 Task: Customize the toolbar layout to streamline access to frequently used features.
Action: Mouse moved to (278, 49)
Screenshot: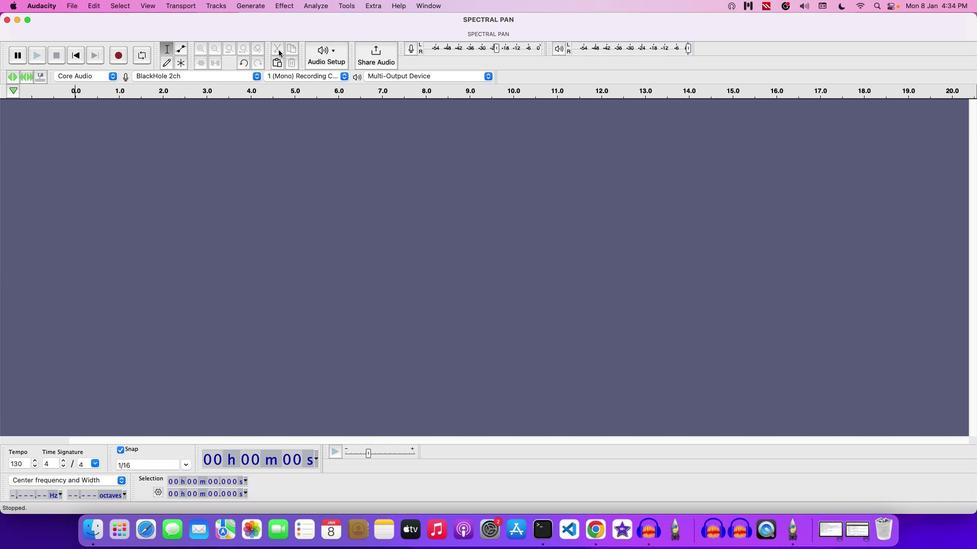 
Action: Mouse pressed left at (278, 49)
Screenshot: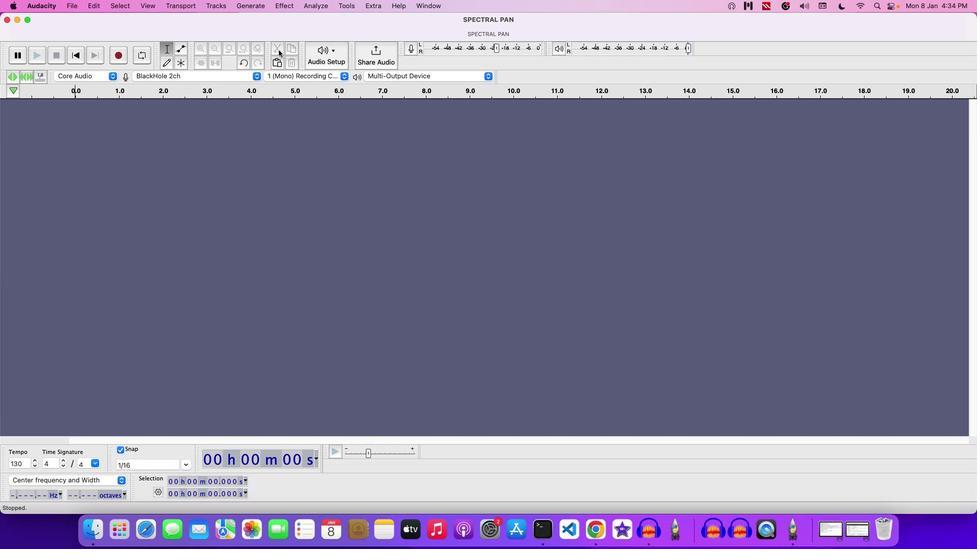 
Action: Mouse moved to (320, 60)
Screenshot: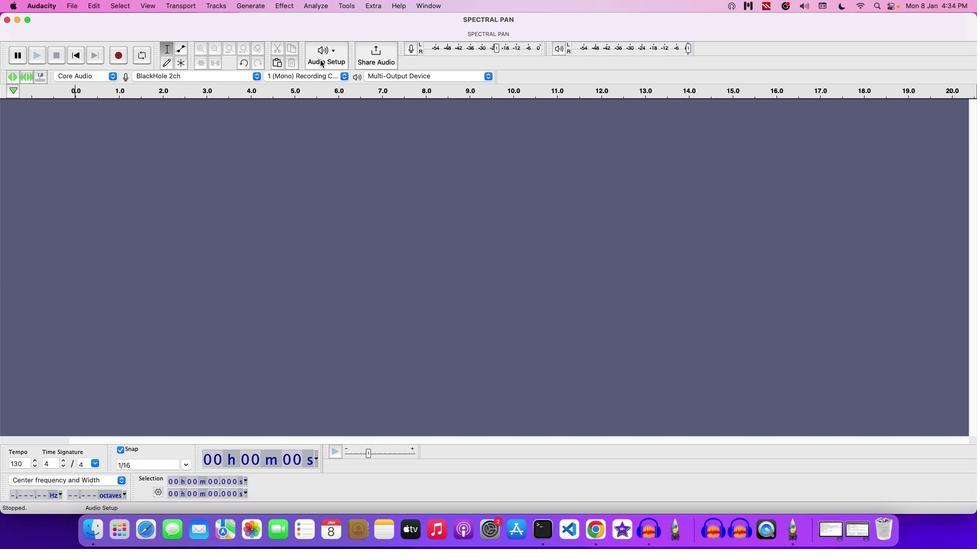
Action: Mouse pressed left at (320, 60)
Screenshot: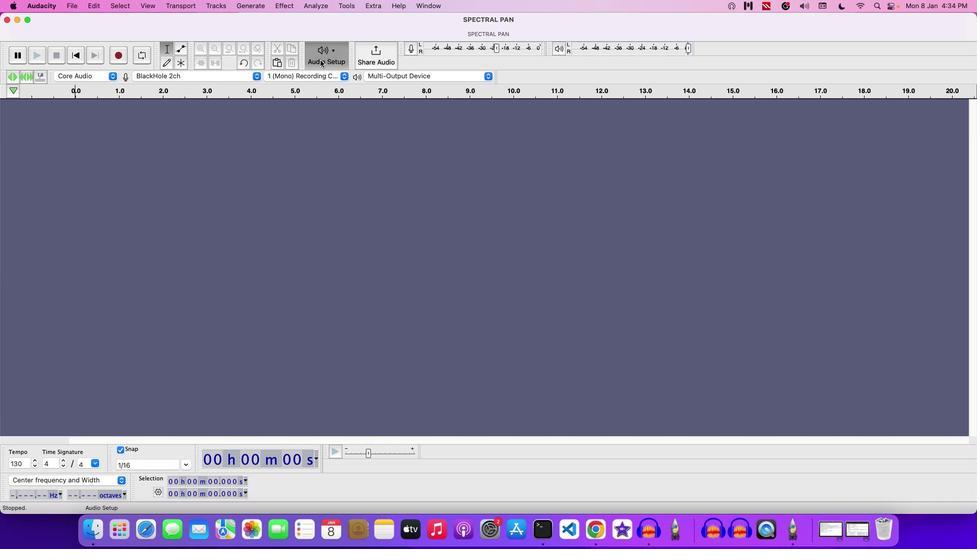 
Action: Mouse moved to (303, 57)
Screenshot: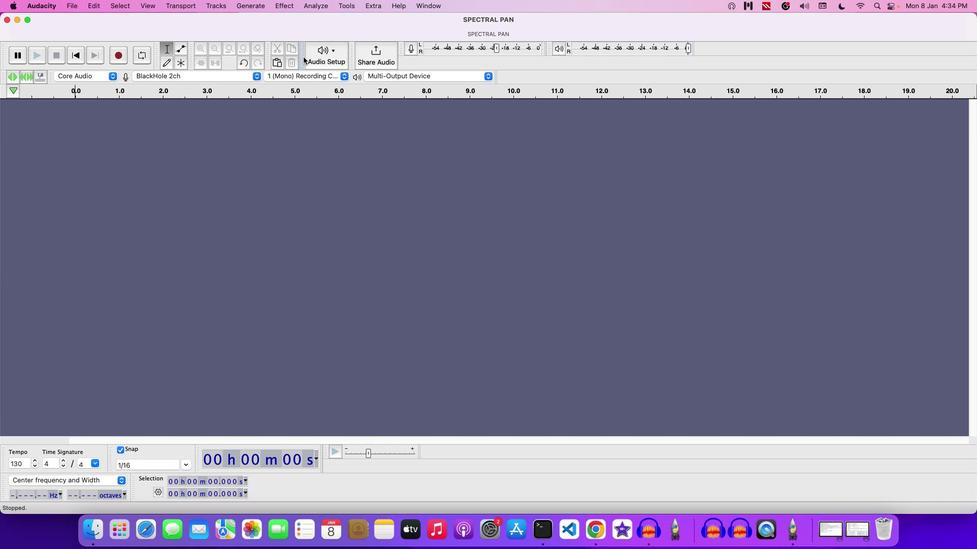 
Action: Mouse pressed left at (303, 57)
Screenshot: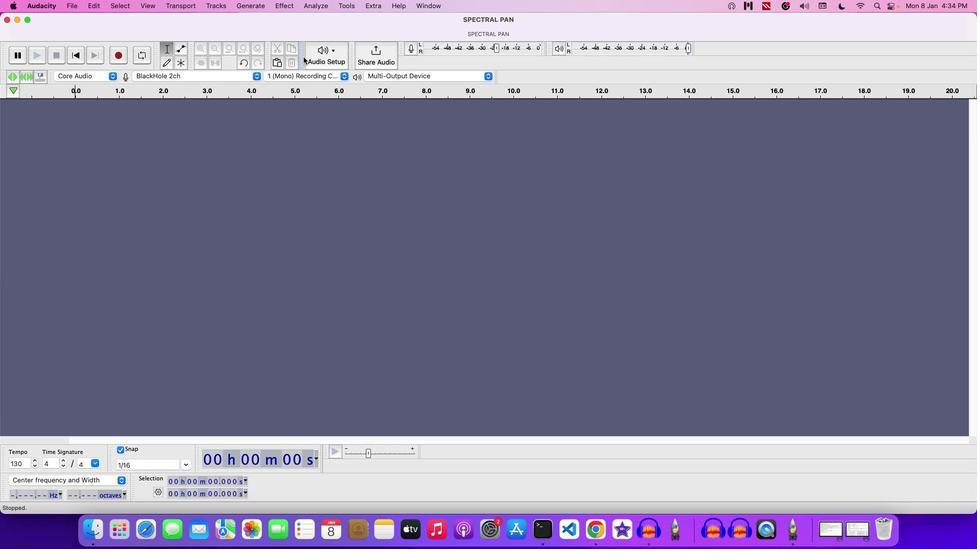 
Action: Mouse moved to (188, 62)
Screenshot: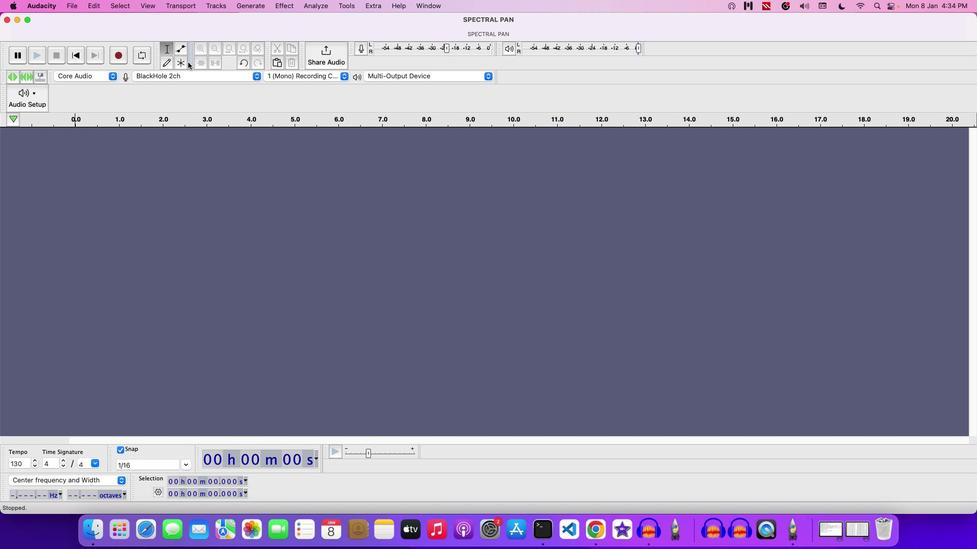 
Action: Mouse pressed left at (188, 62)
Screenshot: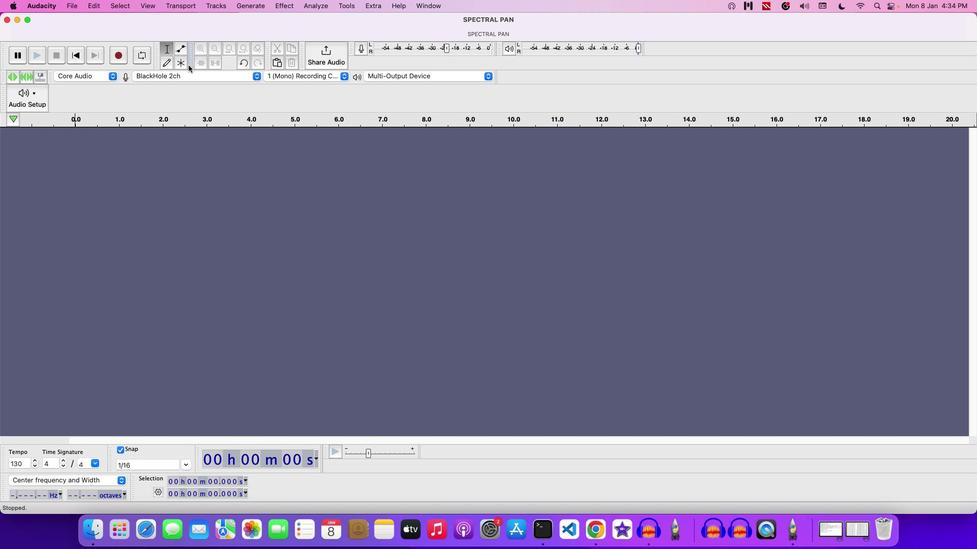 
Action: Mouse moved to (226, 54)
Screenshot: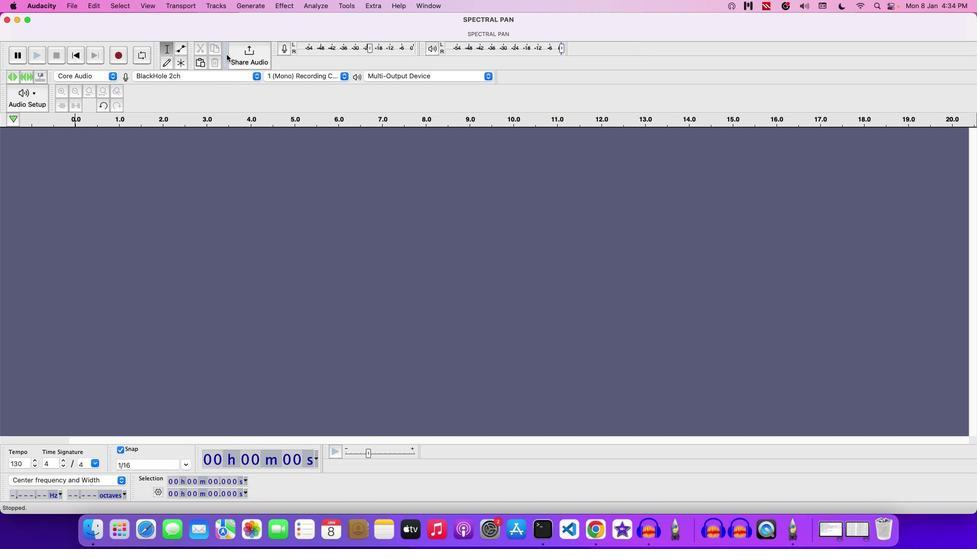 
Action: Mouse pressed left at (226, 54)
Screenshot: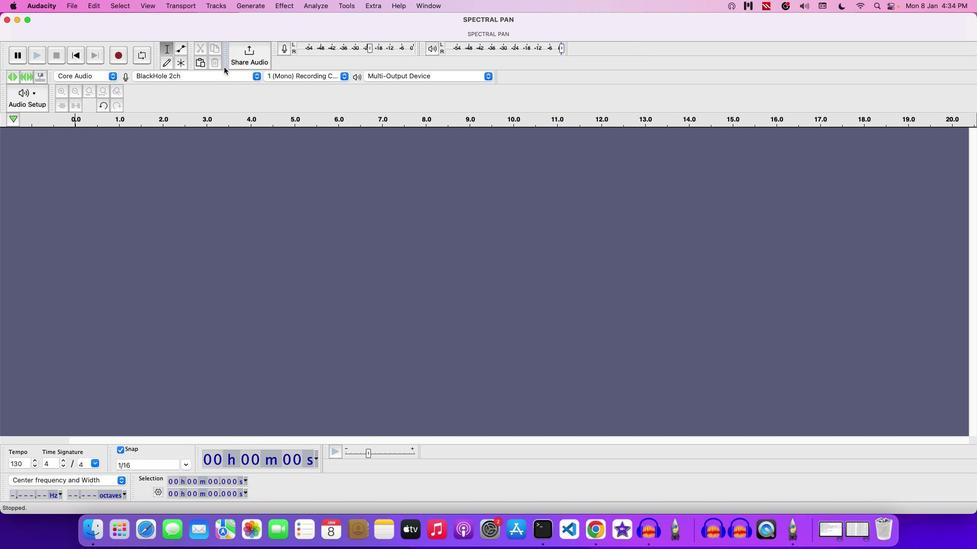 
Action: Mouse moved to (223, 47)
Screenshot: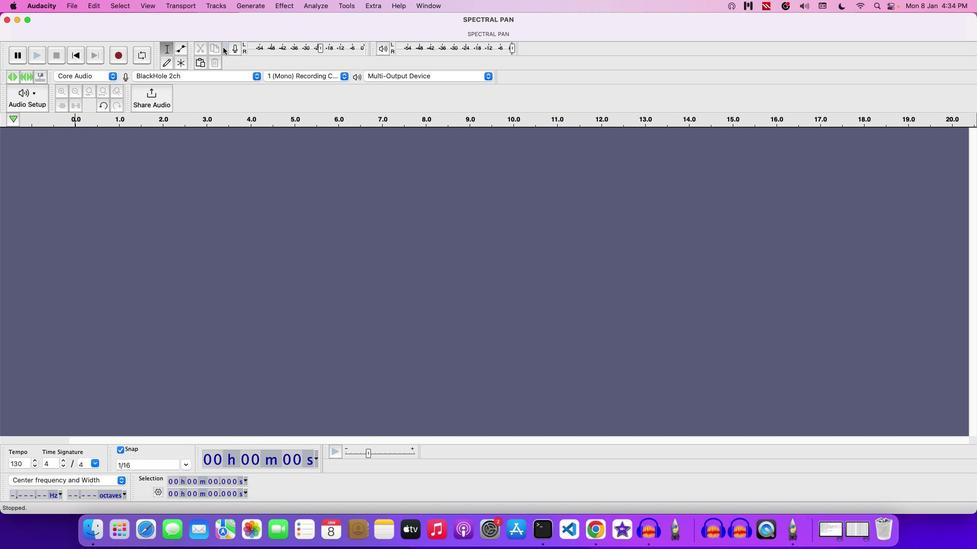 
Action: Mouse pressed left at (223, 47)
Screenshot: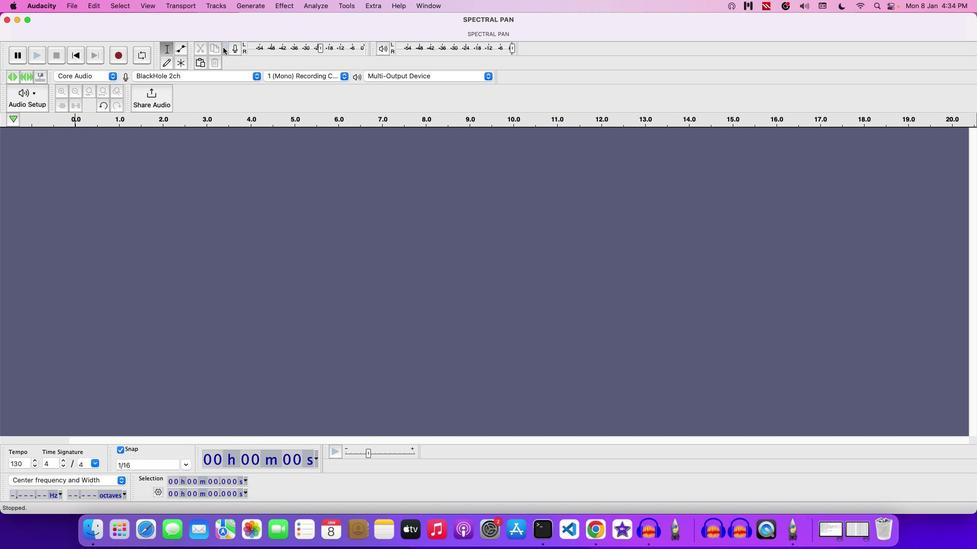 
Action: Mouse moved to (143, 7)
Screenshot: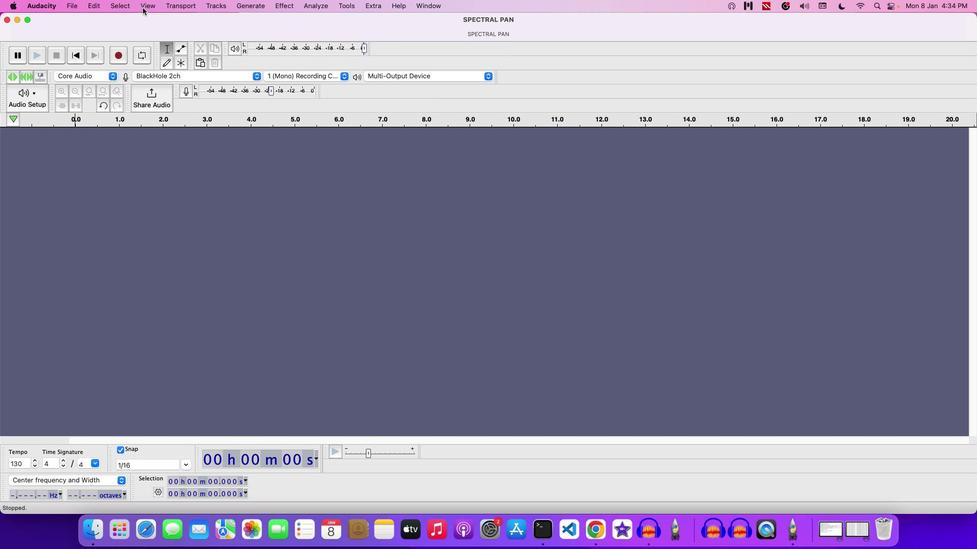 
Action: Mouse pressed left at (143, 7)
Screenshot: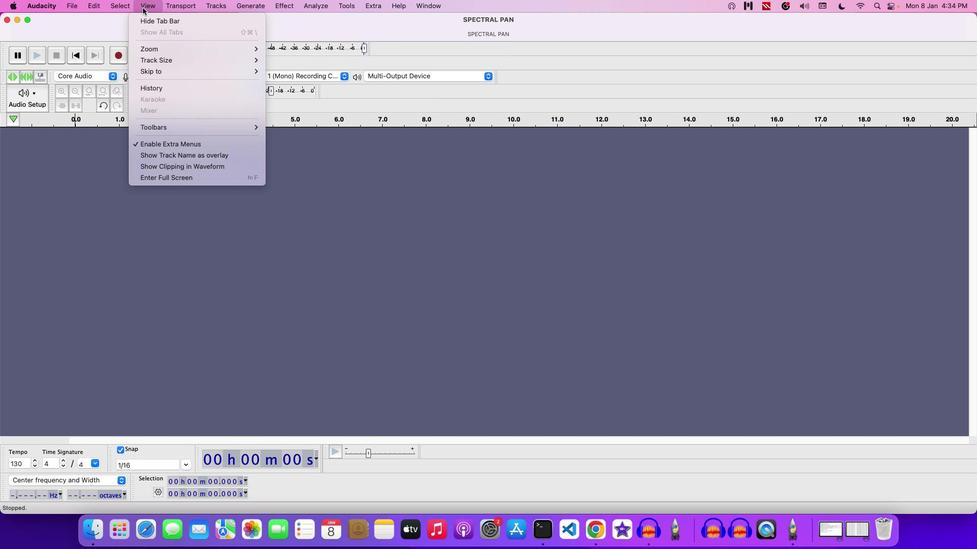
Action: Mouse moved to (186, 129)
Screenshot: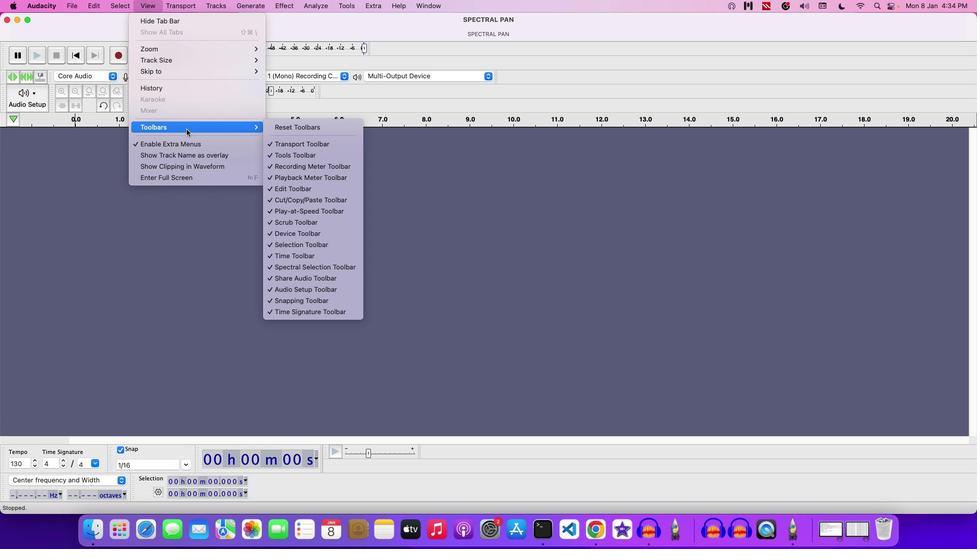 
Action: Mouse pressed left at (186, 129)
Screenshot: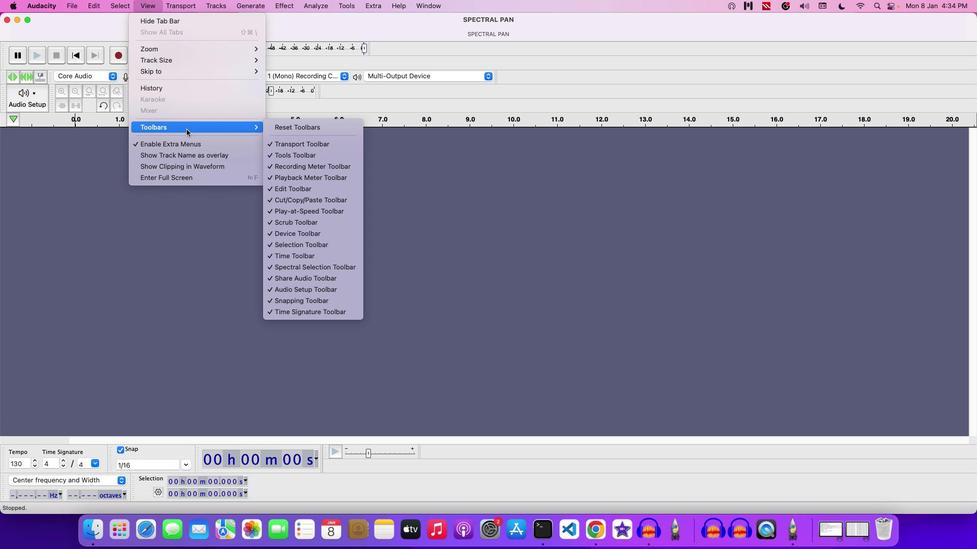 
Action: Mouse moved to (307, 287)
Screenshot: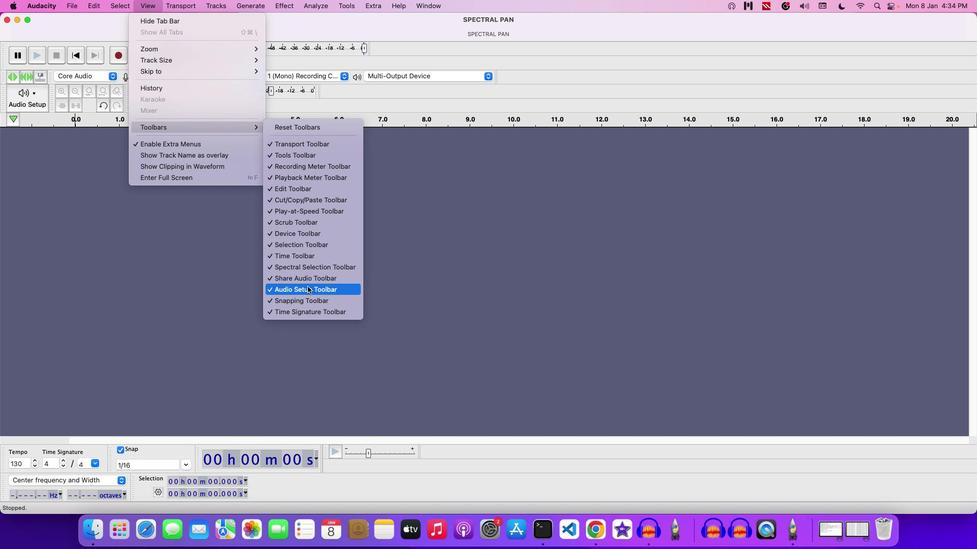 
Action: Mouse pressed left at (307, 287)
Screenshot: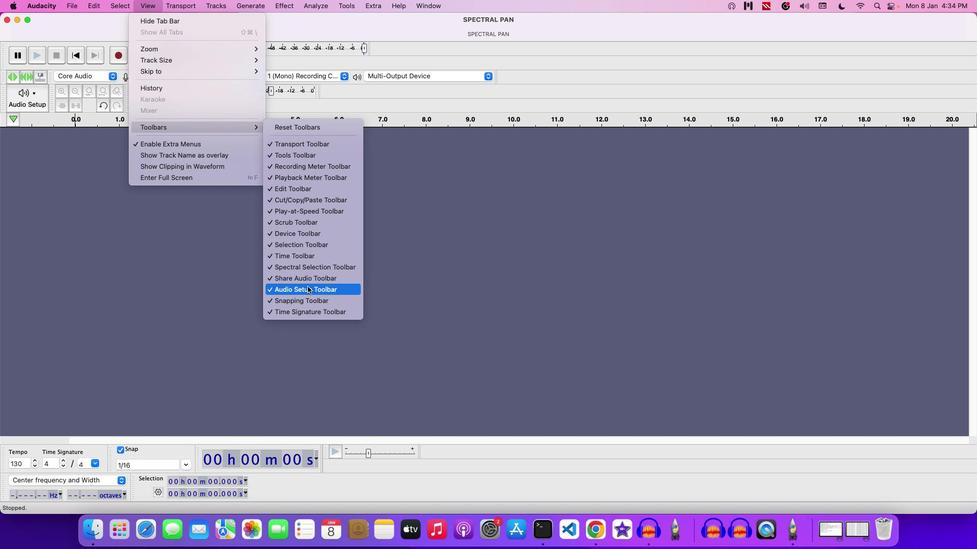 
Action: Mouse moved to (150, 5)
Screenshot: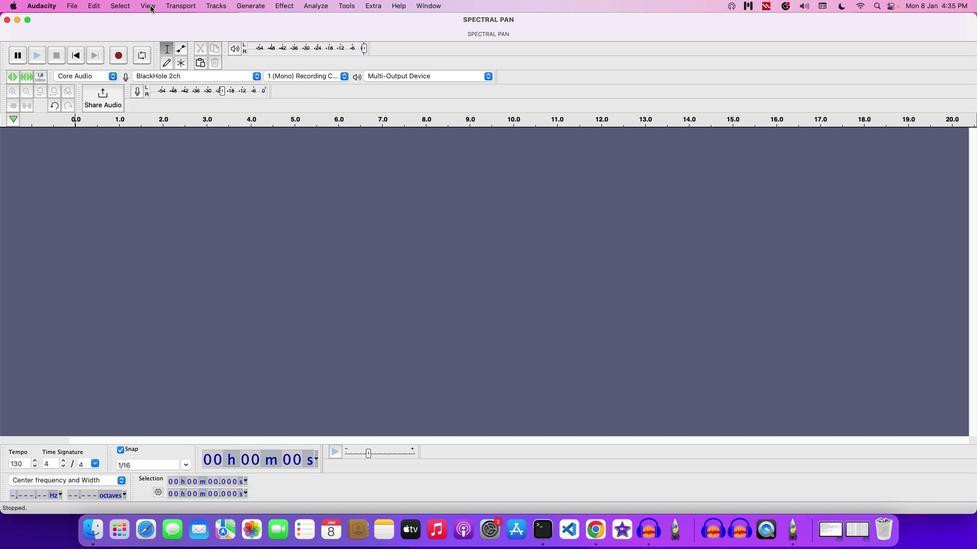 
Action: Mouse pressed left at (150, 5)
Screenshot: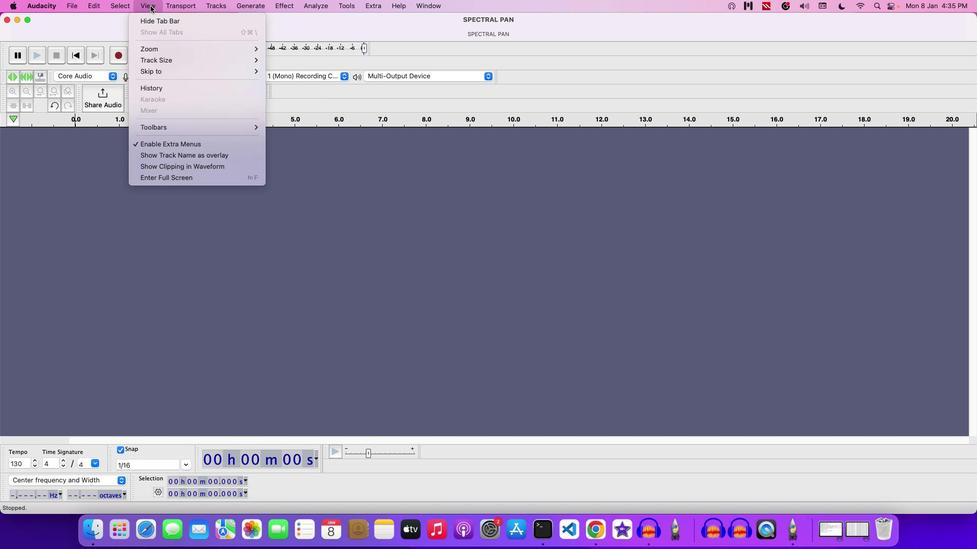 
Action: Mouse moved to (303, 294)
Screenshot: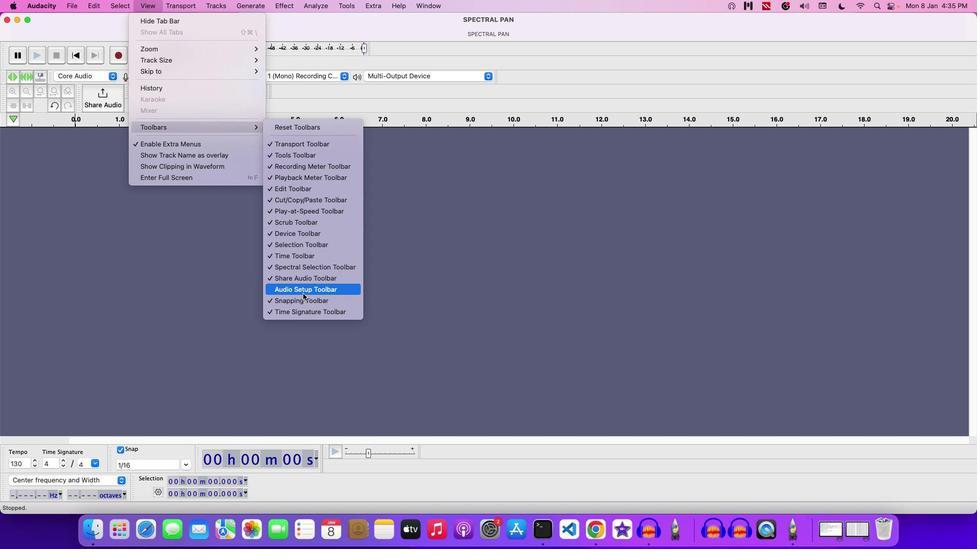 
Action: Mouse pressed left at (303, 294)
Screenshot: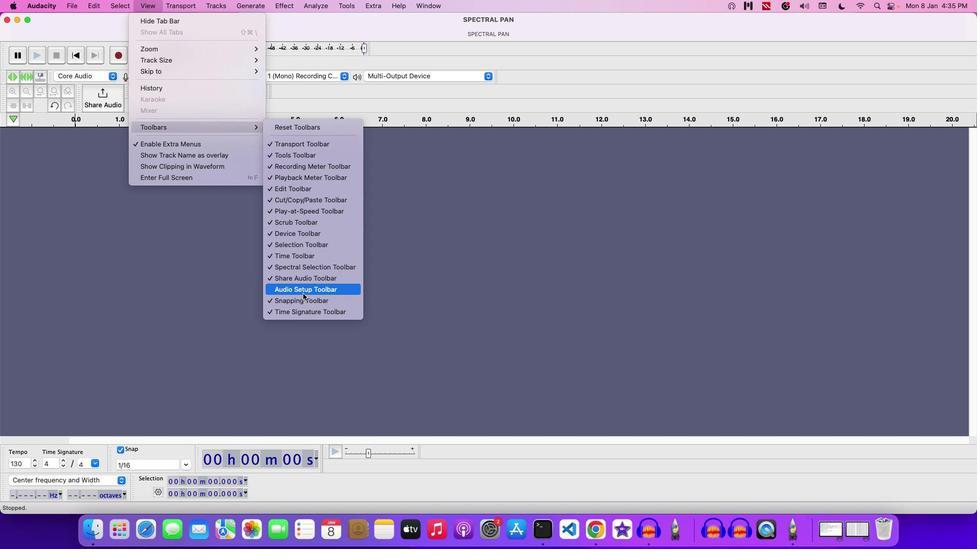 
Action: Mouse moved to (222, 51)
Screenshot: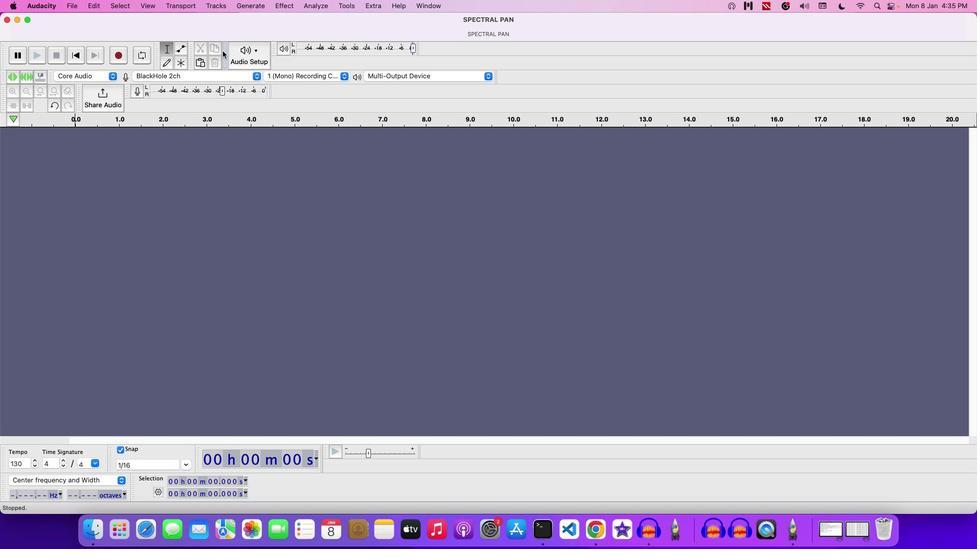 
Action: Mouse pressed left at (222, 51)
Screenshot: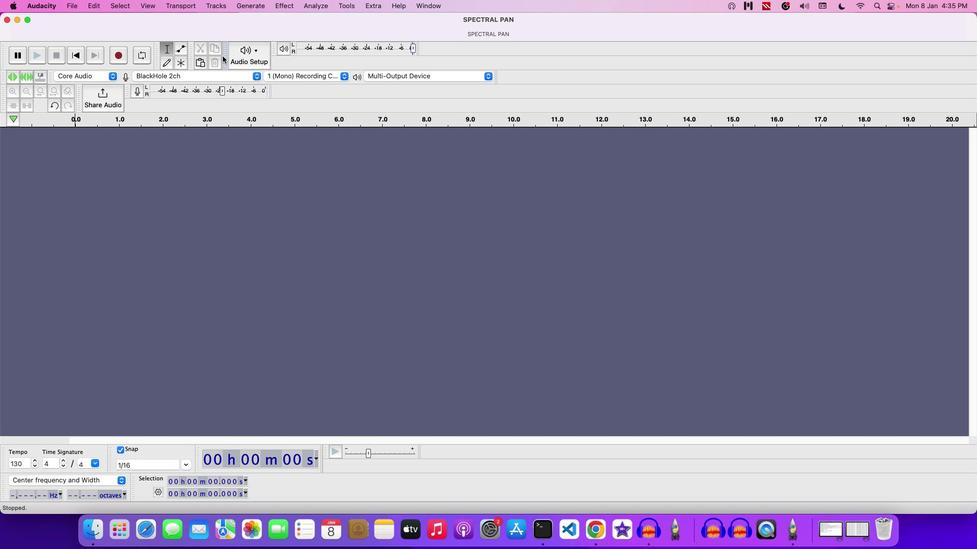 
Action: Mouse moved to (155, 56)
Screenshot: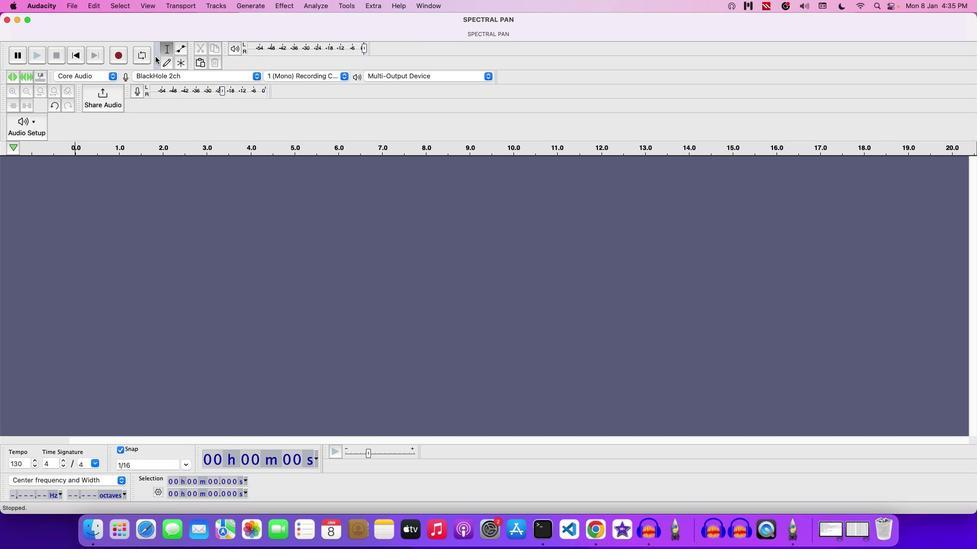 
Action: Mouse pressed left at (155, 56)
Screenshot: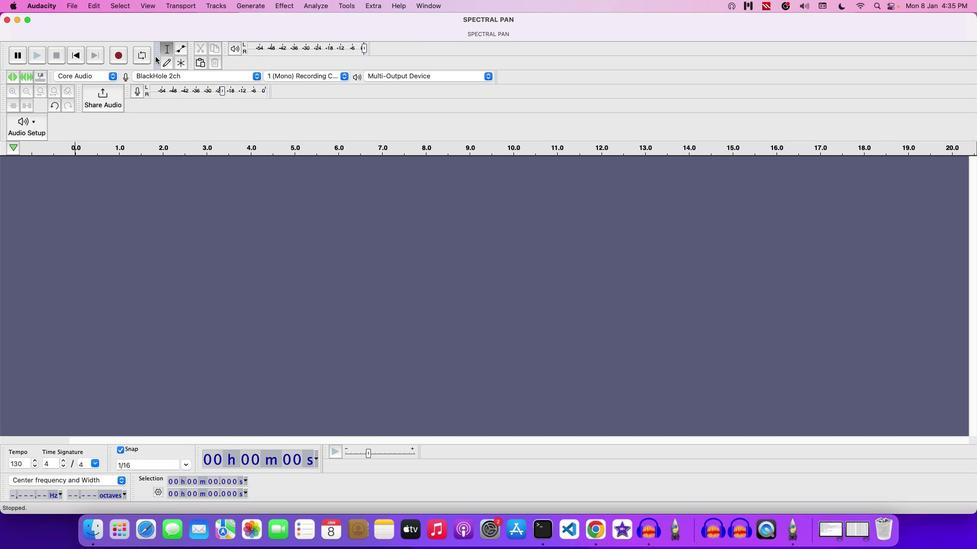 
Action: Mouse moved to (74, 8)
Screenshot: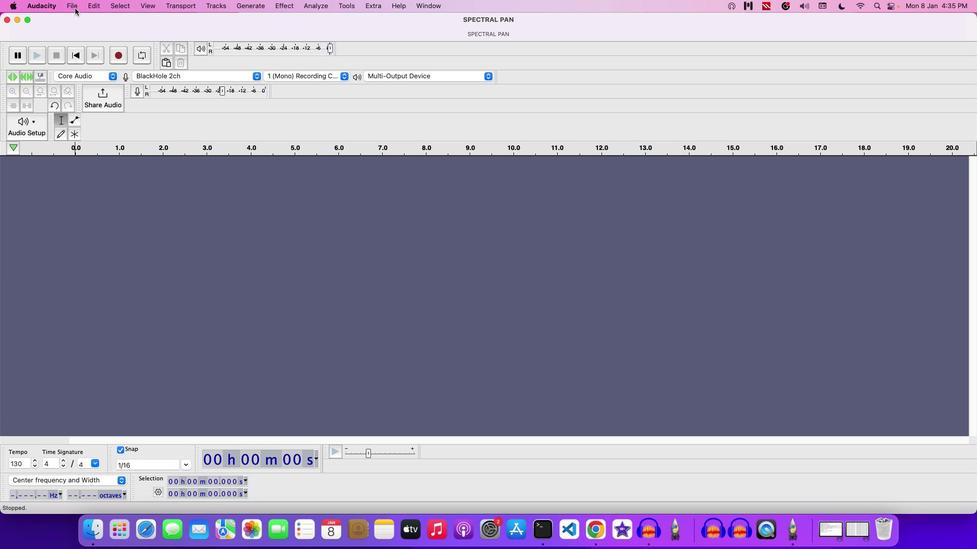 
Action: Mouse pressed left at (74, 8)
Screenshot: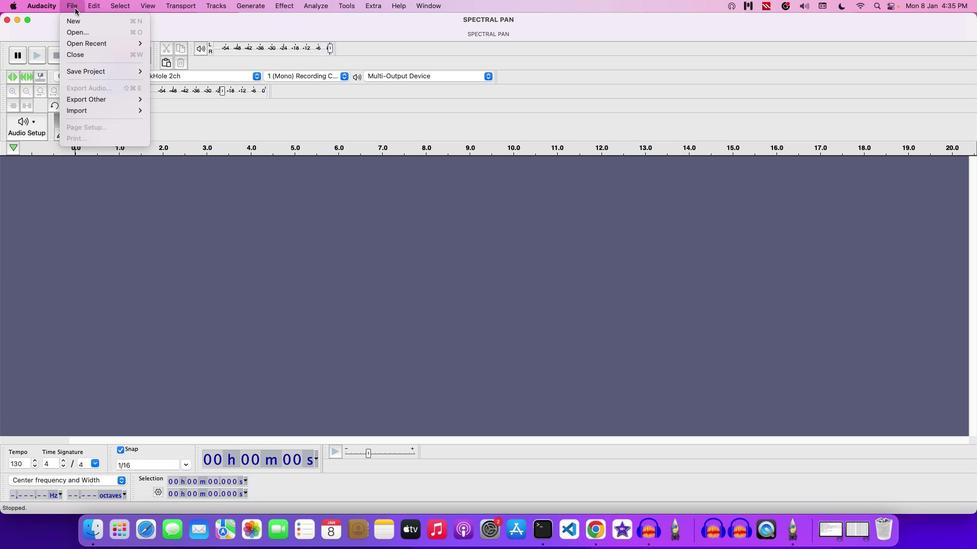 
Action: Mouse moved to (97, 72)
Screenshot: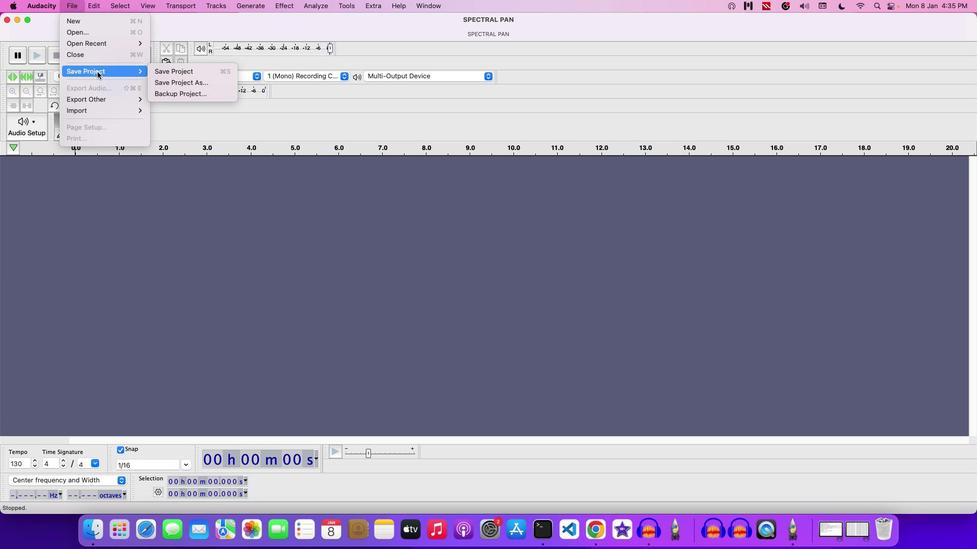 
Action: Mouse pressed left at (97, 72)
Screenshot: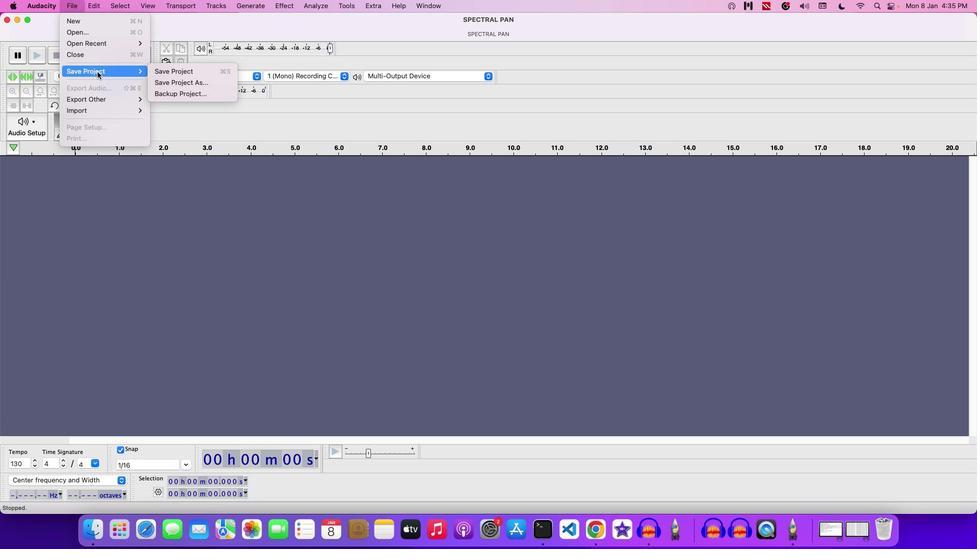 
Action: Mouse moved to (175, 80)
Screenshot: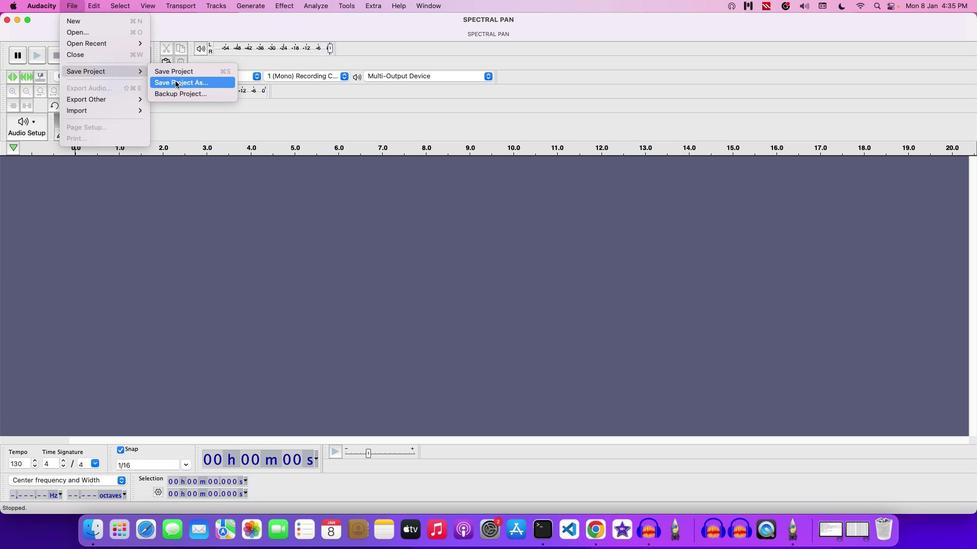 
Action: Mouse pressed left at (175, 80)
Screenshot: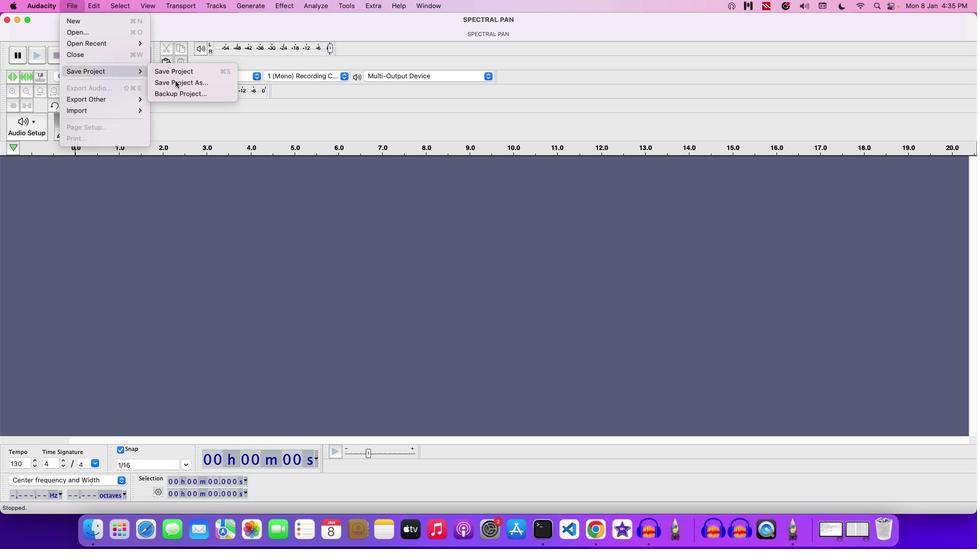 
Action: Mouse moved to (451, 132)
Screenshot: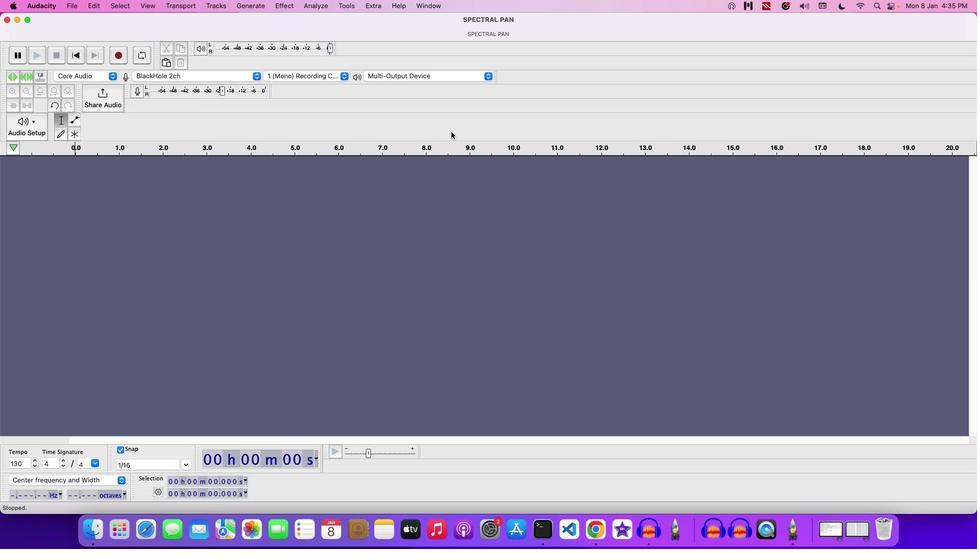 
Action: Key pressed Key.backspace
Screenshot: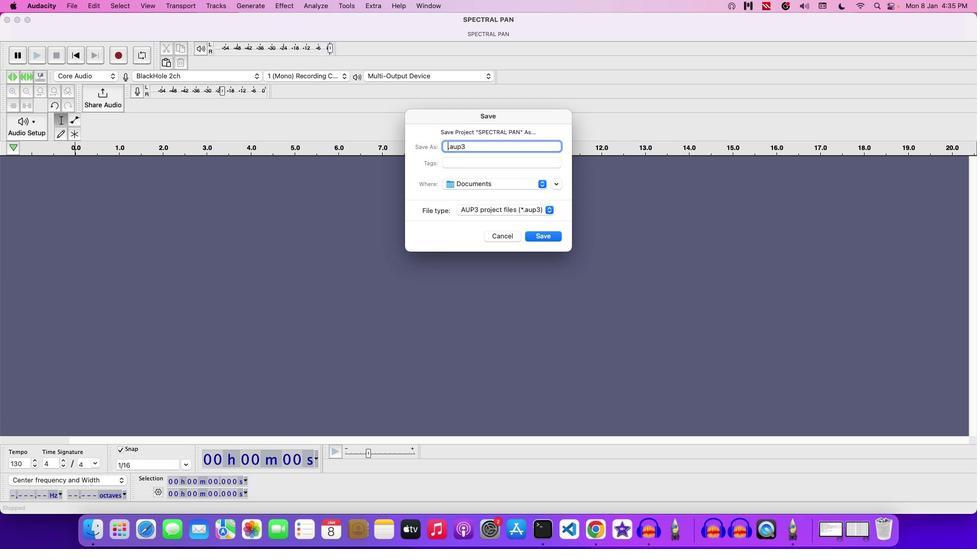 
Action: Mouse moved to (451, 132)
Screenshot: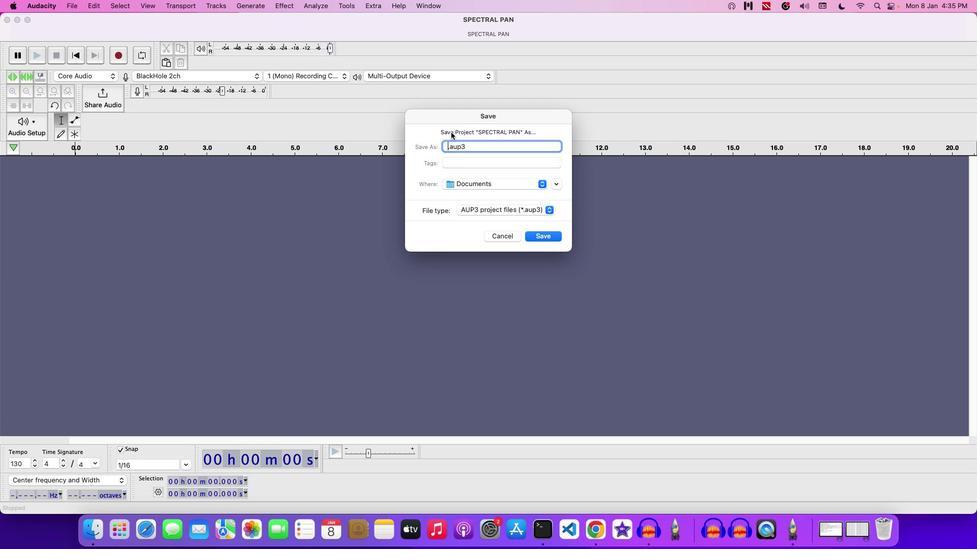 
Action: Key pressed 'C''U''S''T''O''M''I''Z''I''N''G'Key.space'T''O''O''.'Key.backspace'L''B''A''A'Key.backspace'R'
Screenshot: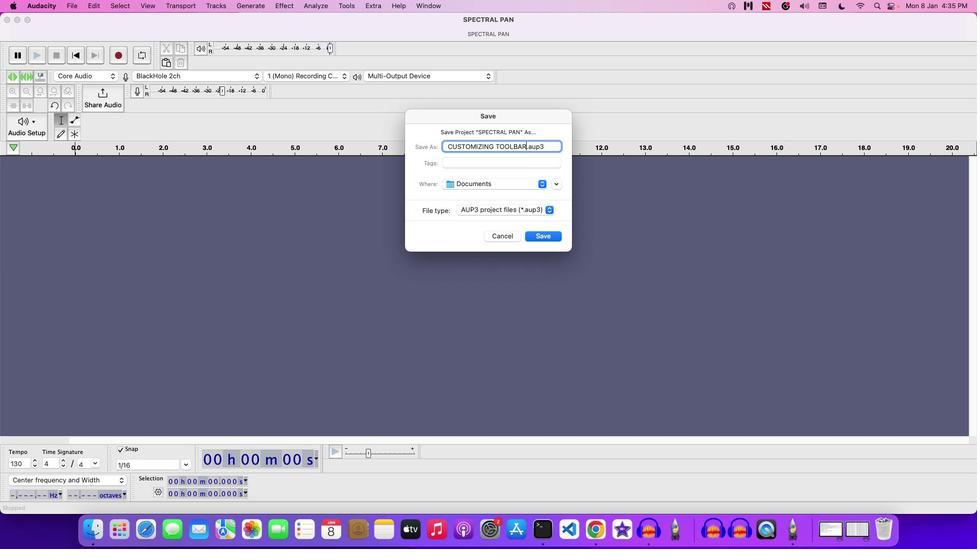 
Action: Mouse moved to (543, 234)
Screenshot: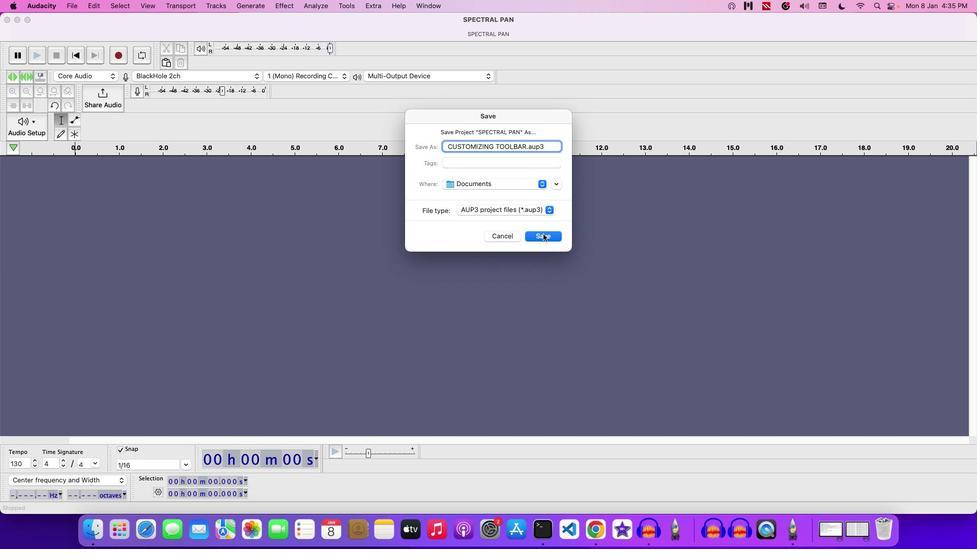 
Action: Mouse pressed left at (543, 234)
Screenshot: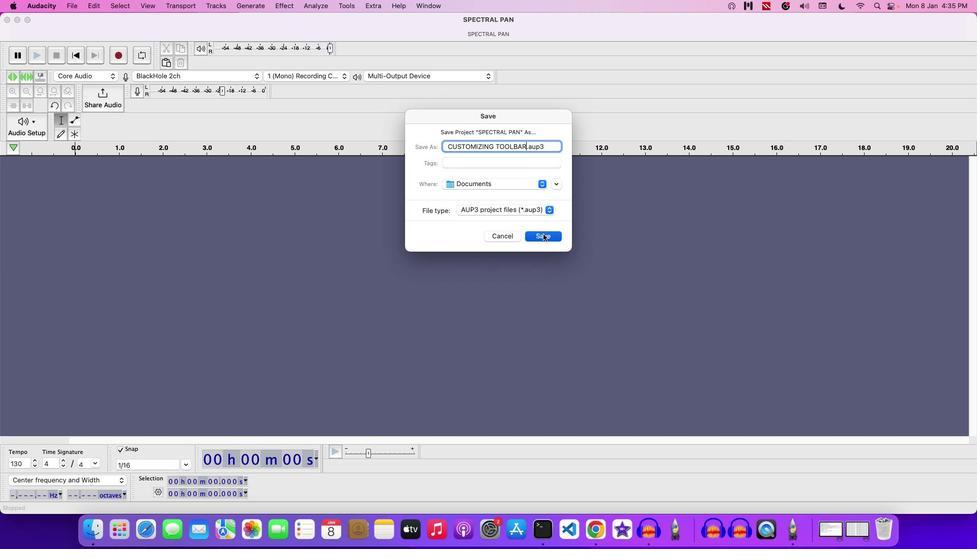 
Action: Mouse moved to (511, 250)
Screenshot: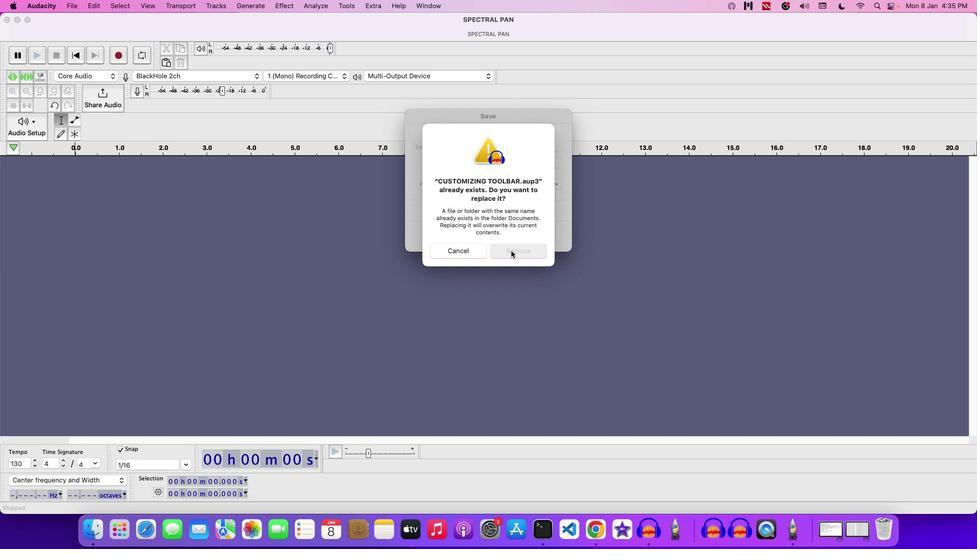 
Action: Mouse pressed left at (511, 250)
Screenshot: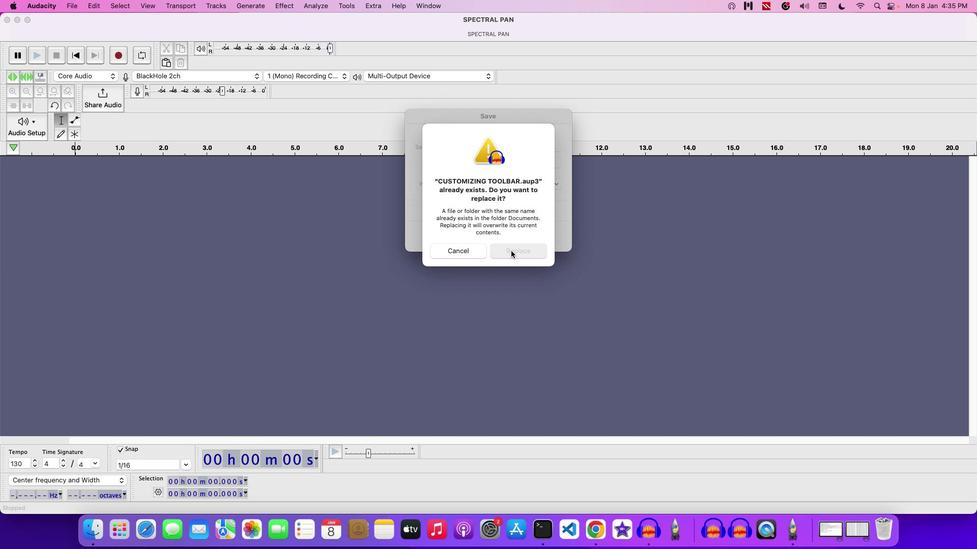 
Action: Mouse moved to (520, 213)
Screenshot: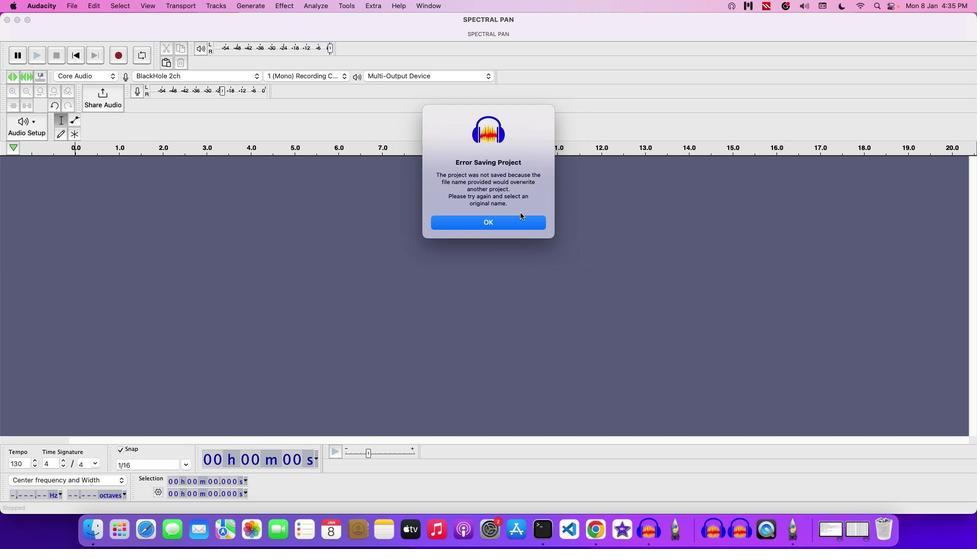 
Action: Mouse pressed left at (520, 213)
Screenshot: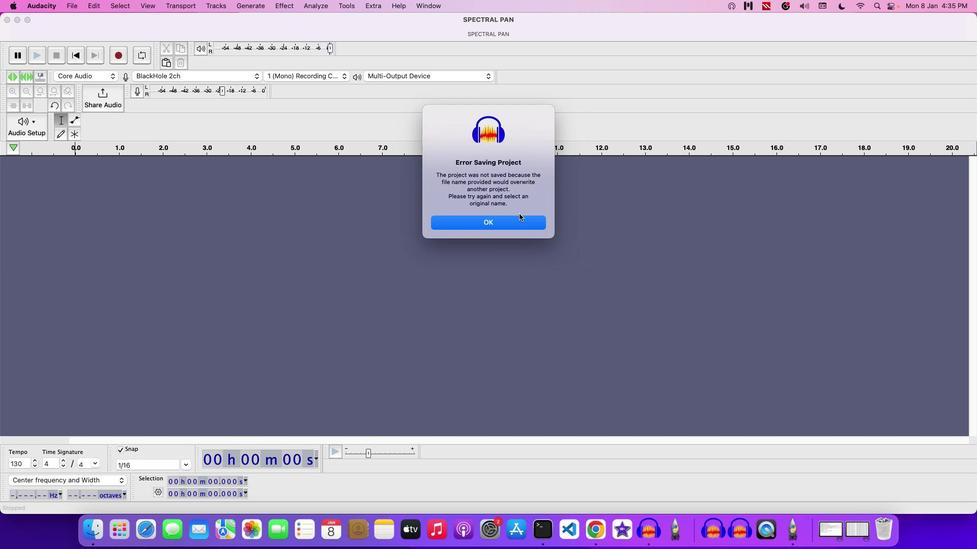 
Action: Mouse moved to (517, 217)
Screenshot: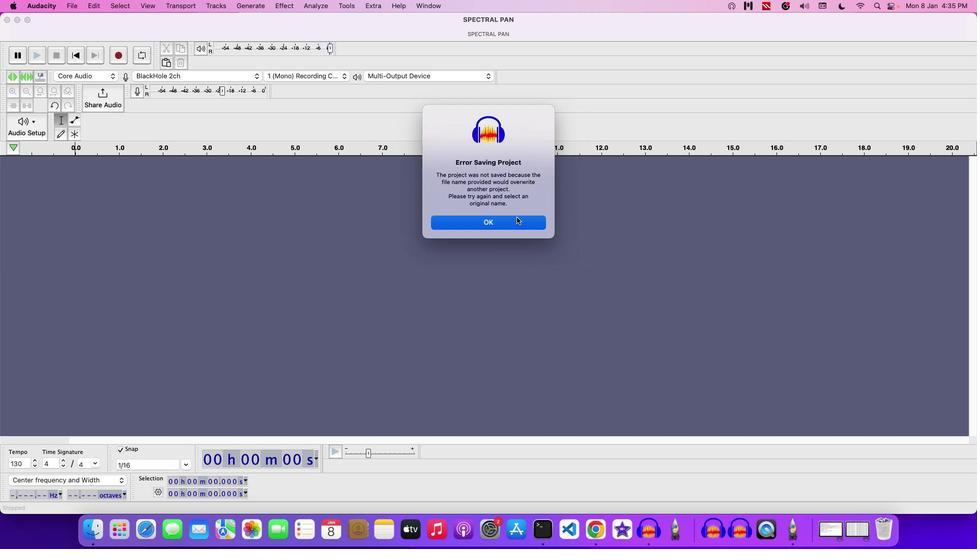 
Action: Mouse pressed left at (517, 217)
Screenshot: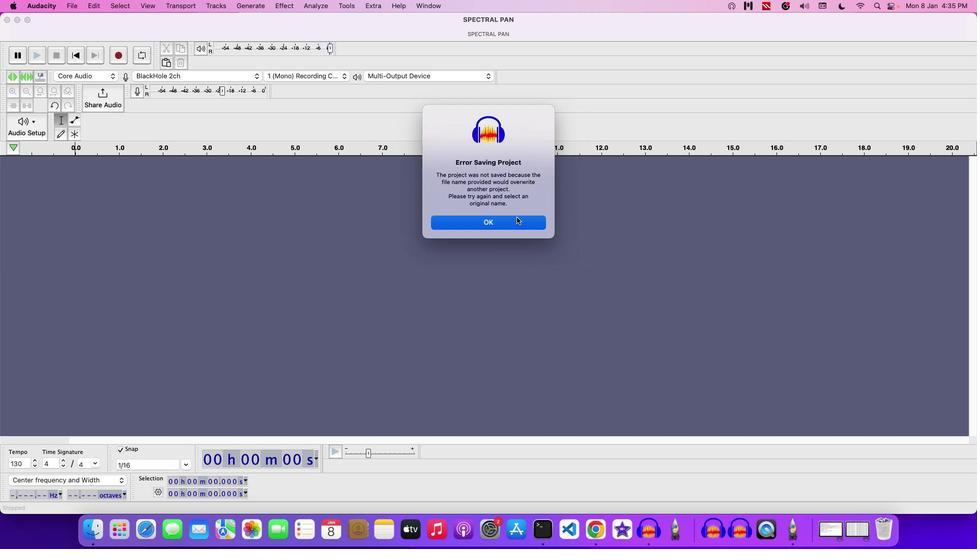 
